 Task: Set the Currency "AUD (Australian Dollar)" Under New Vendor in New Bill.
Action: Mouse moved to (102, 14)
Screenshot: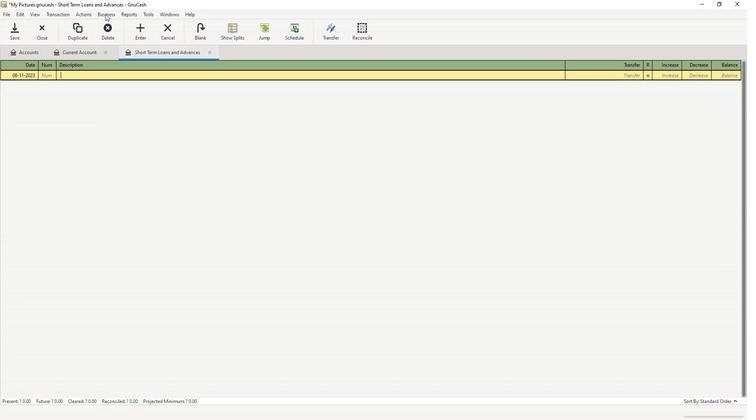 
Action: Mouse pressed left at (102, 14)
Screenshot: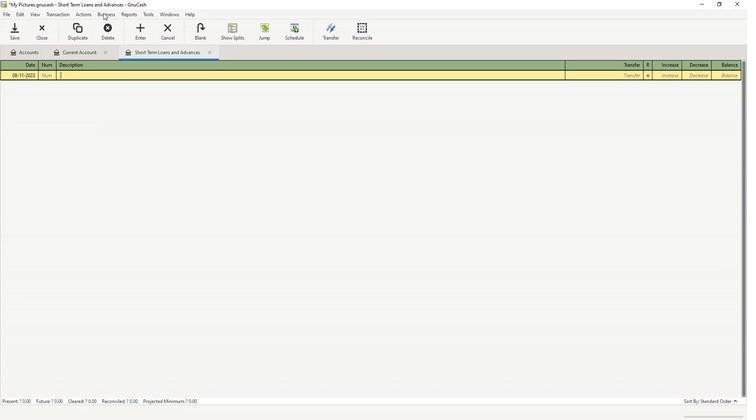 
Action: Mouse moved to (120, 33)
Screenshot: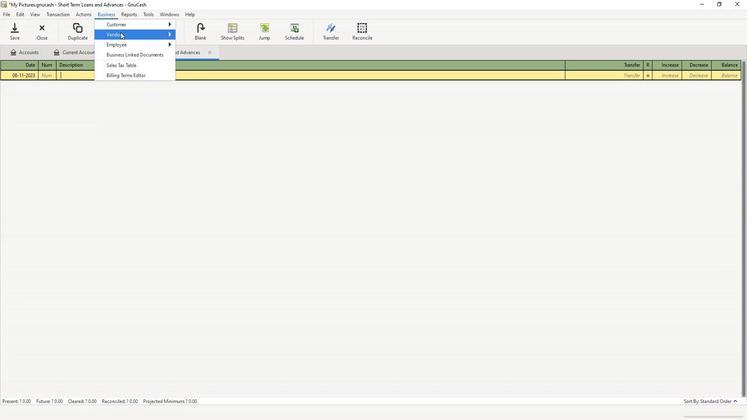 
Action: Mouse pressed left at (120, 33)
Screenshot: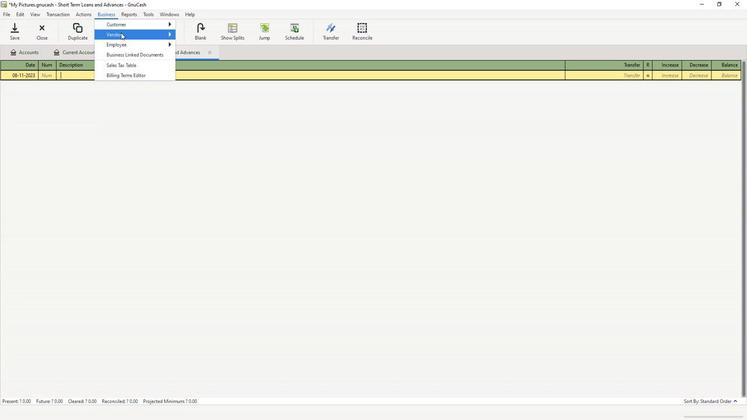 
Action: Mouse moved to (193, 67)
Screenshot: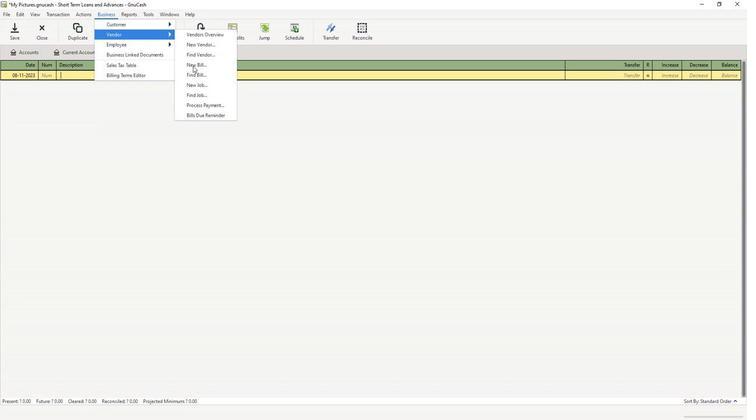 
Action: Mouse pressed left at (193, 67)
Screenshot: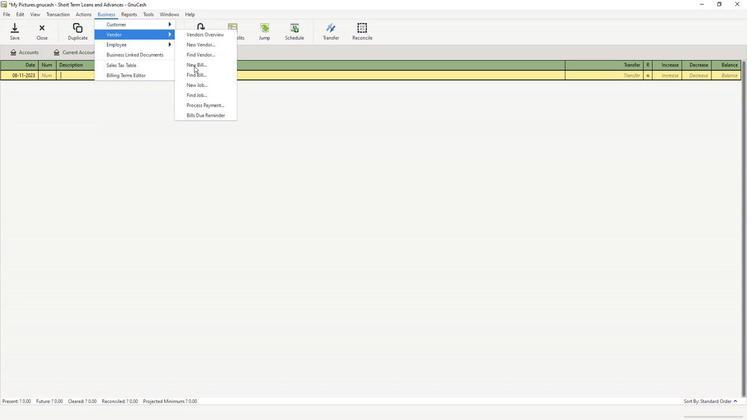 
Action: Mouse moved to (421, 202)
Screenshot: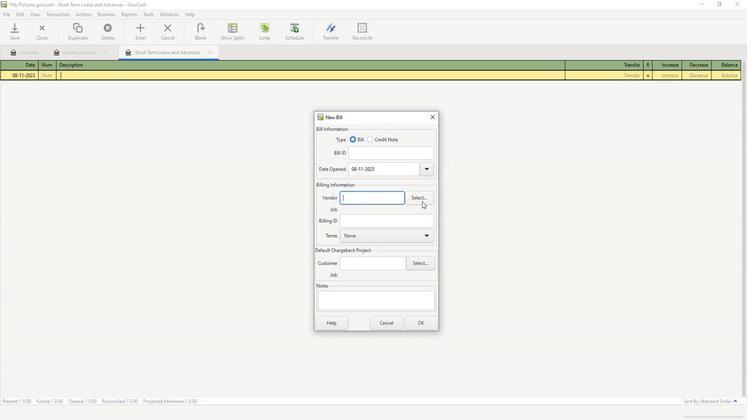 
Action: Mouse pressed left at (421, 202)
Screenshot: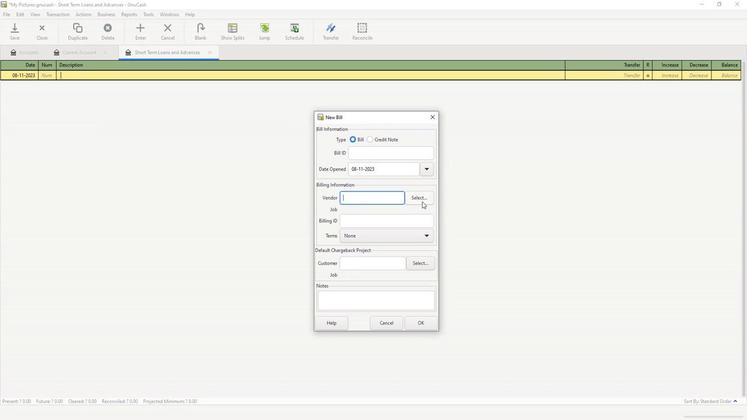 
Action: Mouse moved to (406, 279)
Screenshot: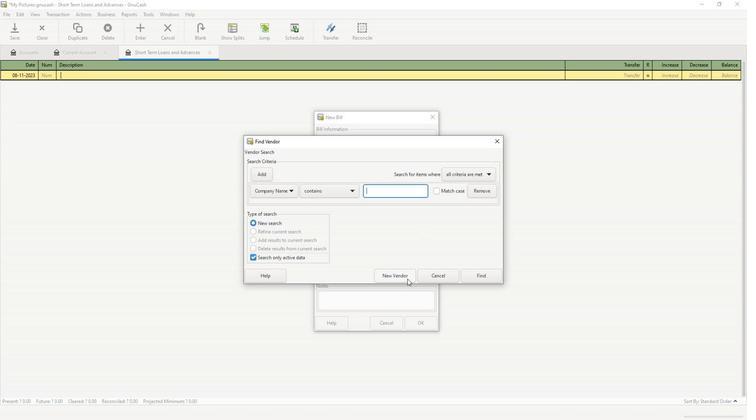 
Action: Mouse pressed left at (406, 279)
Screenshot: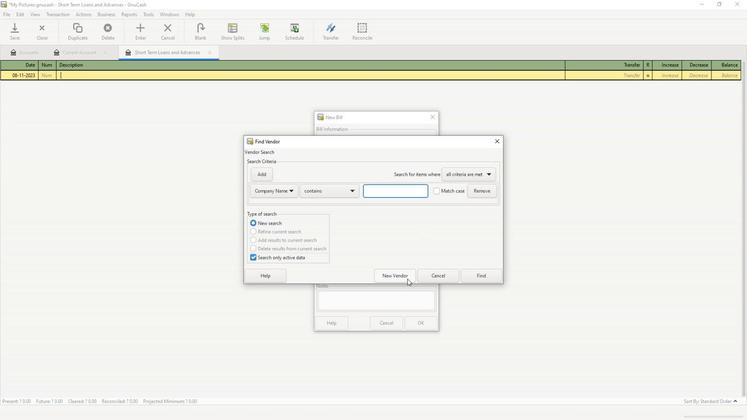 
Action: Mouse moved to (374, 114)
Screenshot: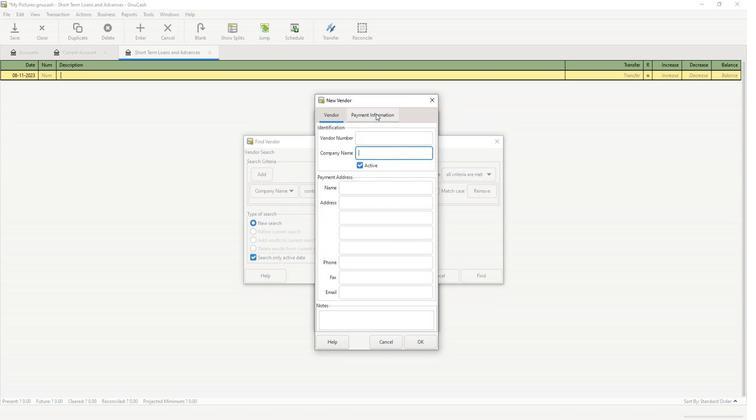 
Action: Mouse pressed left at (374, 114)
Screenshot: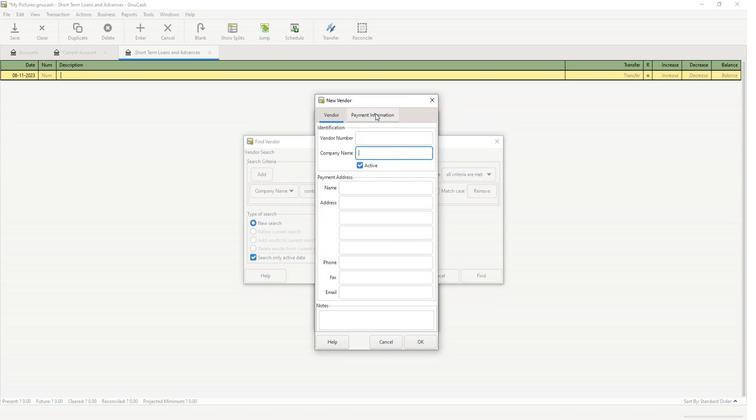 
Action: Mouse moved to (404, 143)
Screenshot: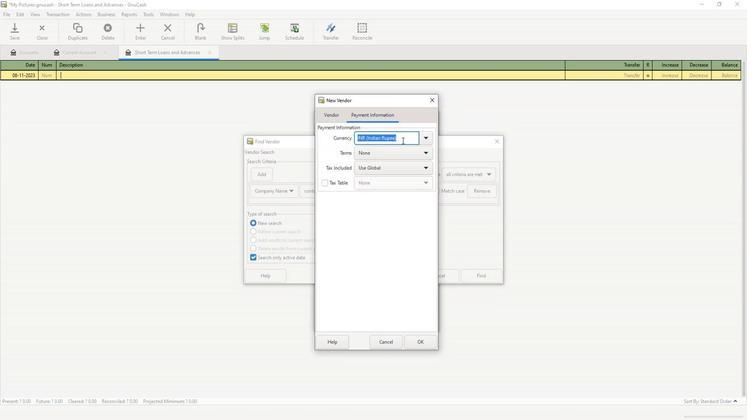 
Action: Mouse pressed left at (404, 143)
Screenshot: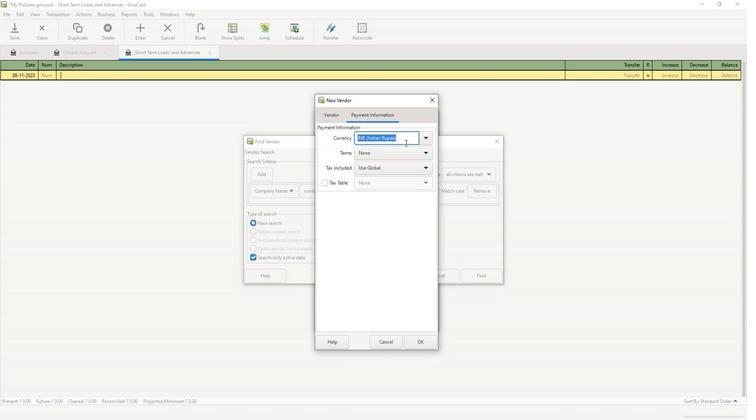 
Action: Key pressed <Key.backspace><Key.backspace><Key.backspace><Key.backspace><Key.backspace><Key.backspace><Key.backspace><Key.backspace><Key.backspace><Key.backspace><Key.backspace><Key.backspace><Key.backspace><Key.backspace><Key.backspace><Key.backspace><Key.backspace><Key.backspace><Key.backspace><Key.backspace><Key.backspace><Key.backspace><Key.backspace><Key.backspace><Key.backspace>austr
Screenshot: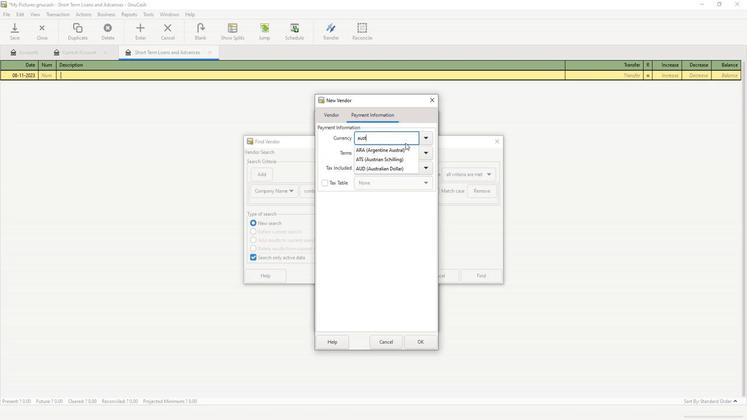 
Action: Mouse moved to (400, 167)
Screenshot: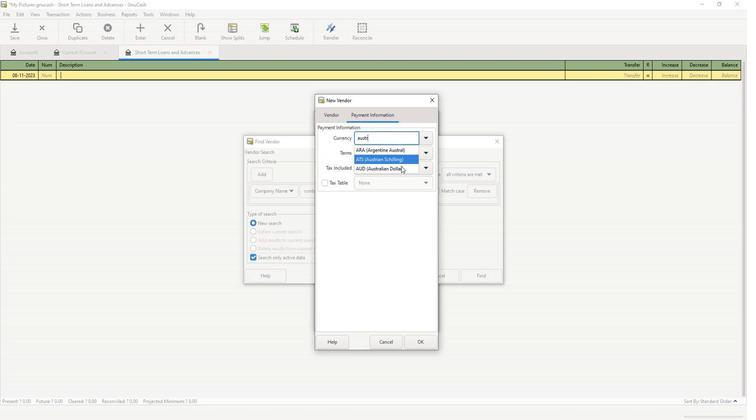
Action: Mouse pressed left at (400, 167)
Screenshot: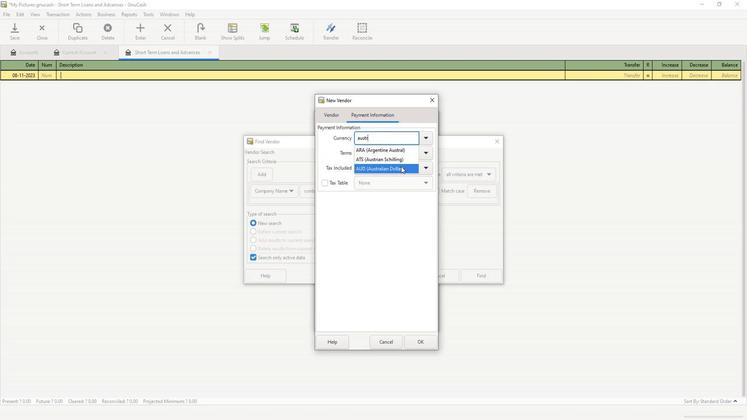 
Action: Mouse moved to (416, 343)
Screenshot: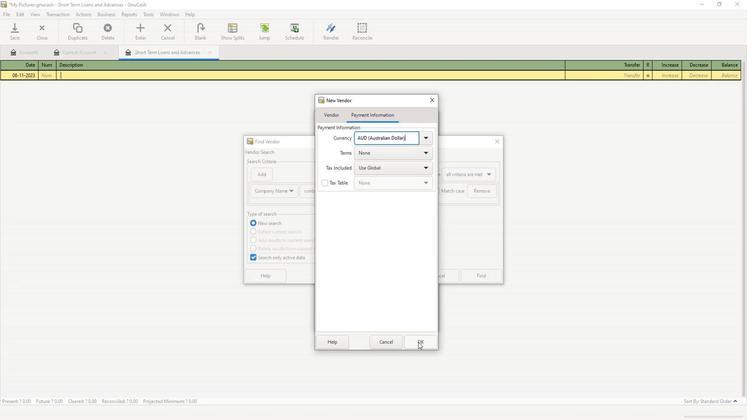 
